 Task: Add Coconut Cult Organic Chocolate Mousse Probiotic Yogurt to the cart.
Action: Mouse moved to (20, 81)
Screenshot: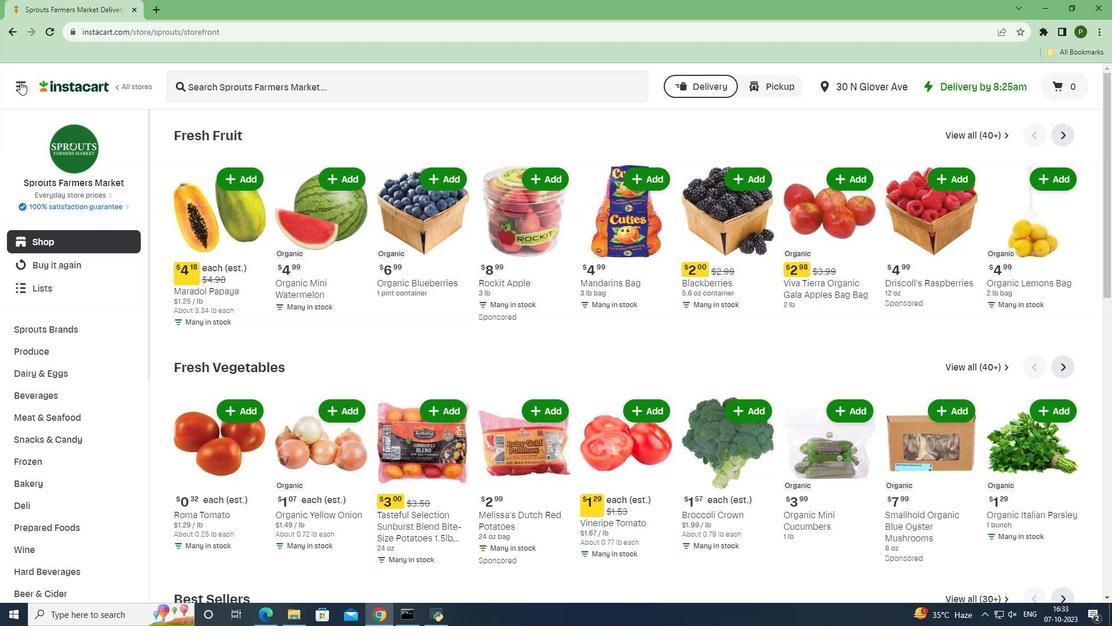 
Action: Mouse pressed left at (20, 81)
Screenshot: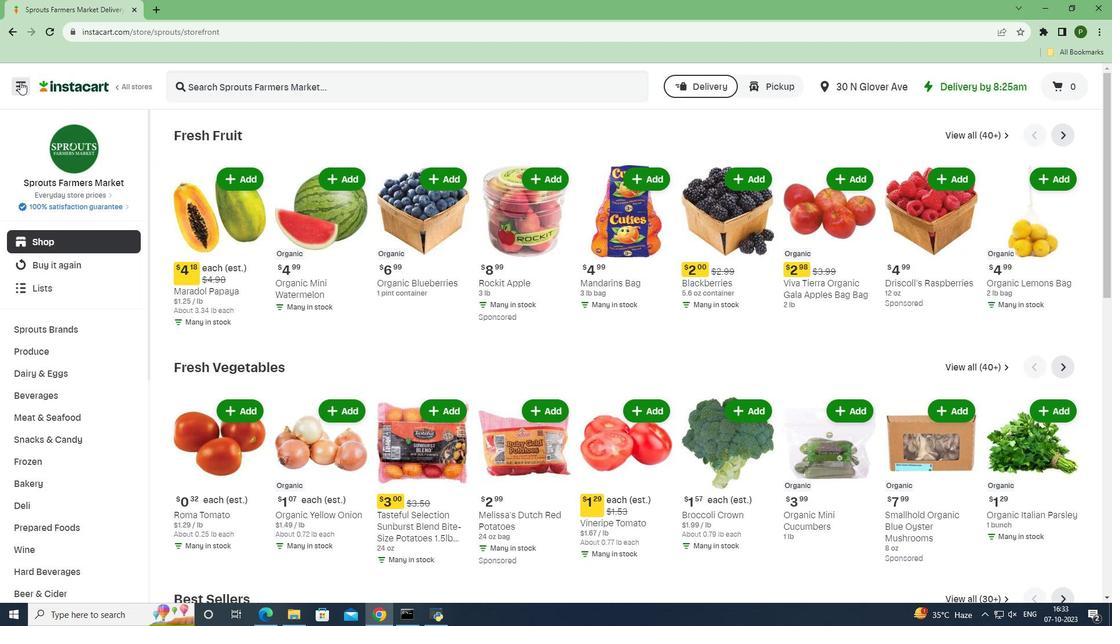 
Action: Mouse moved to (48, 300)
Screenshot: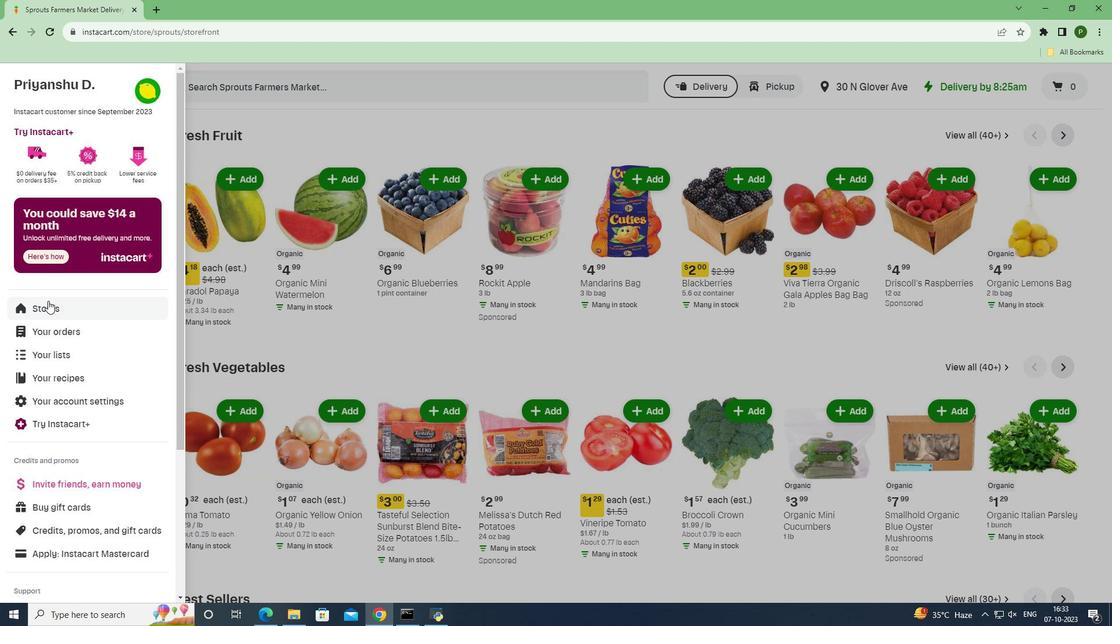 
Action: Mouse pressed left at (48, 300)
Screenshot: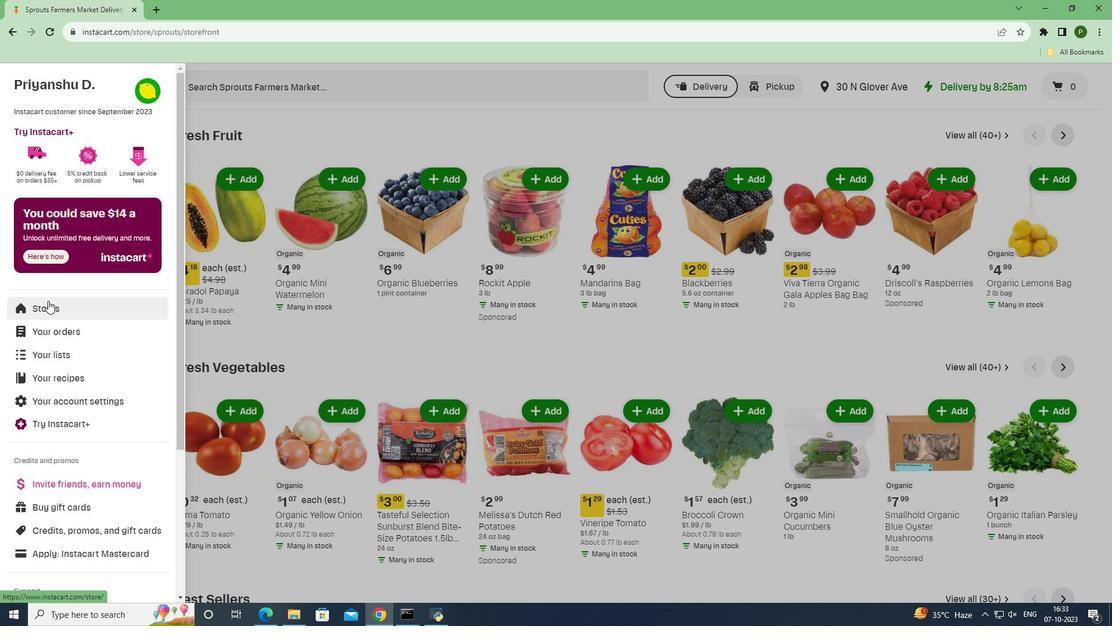 
Action: Mouse moved to (255, 132)
Screenshot: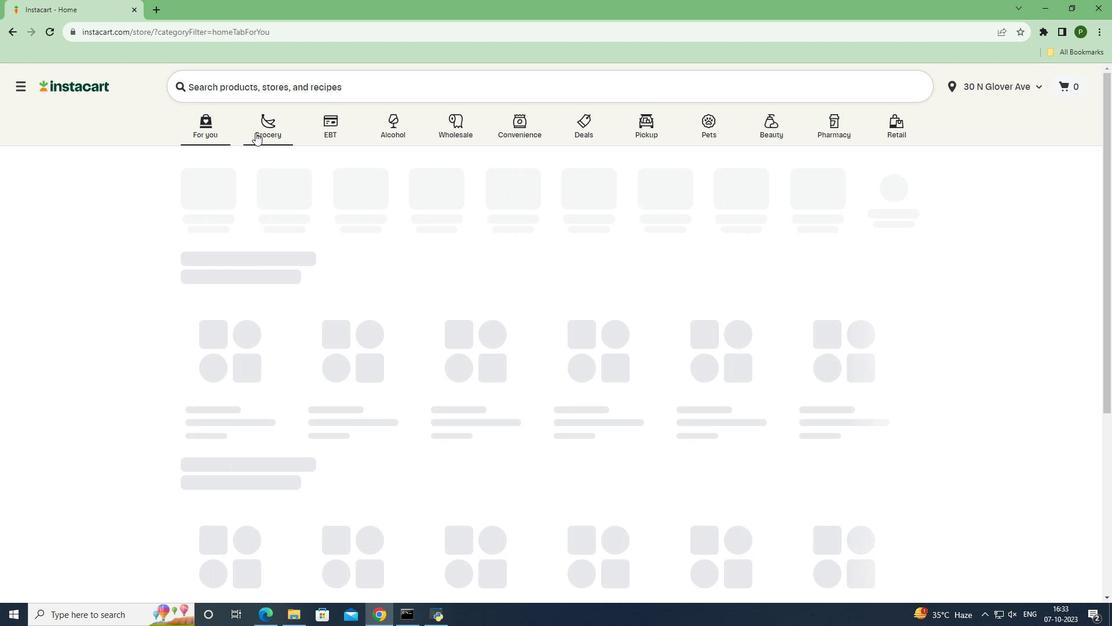 
Action: Mouse pressed left at (255, 132)
Screenshot: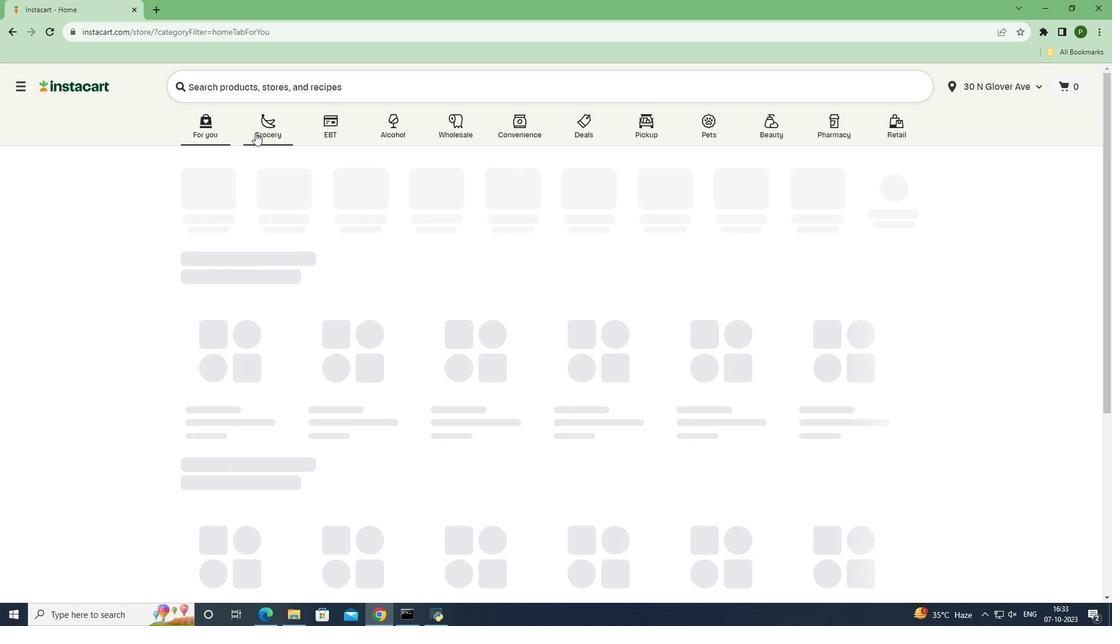 
Action: Mouse moved to (458, 264)
Screenshot: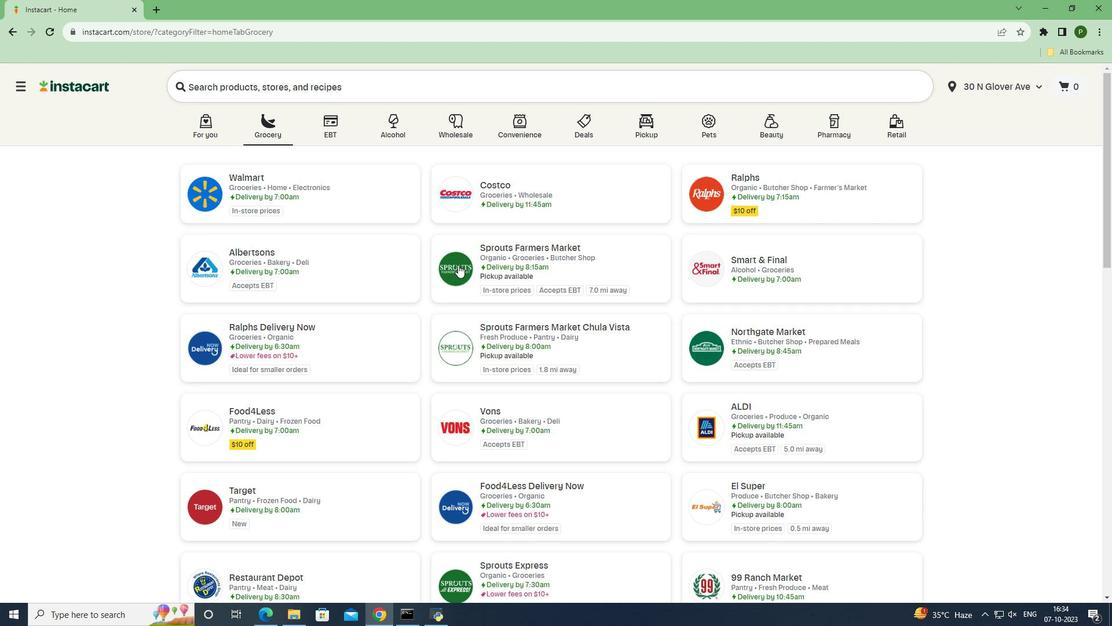 
Action: Mouse pressed left at (458, 264)
Screenshot: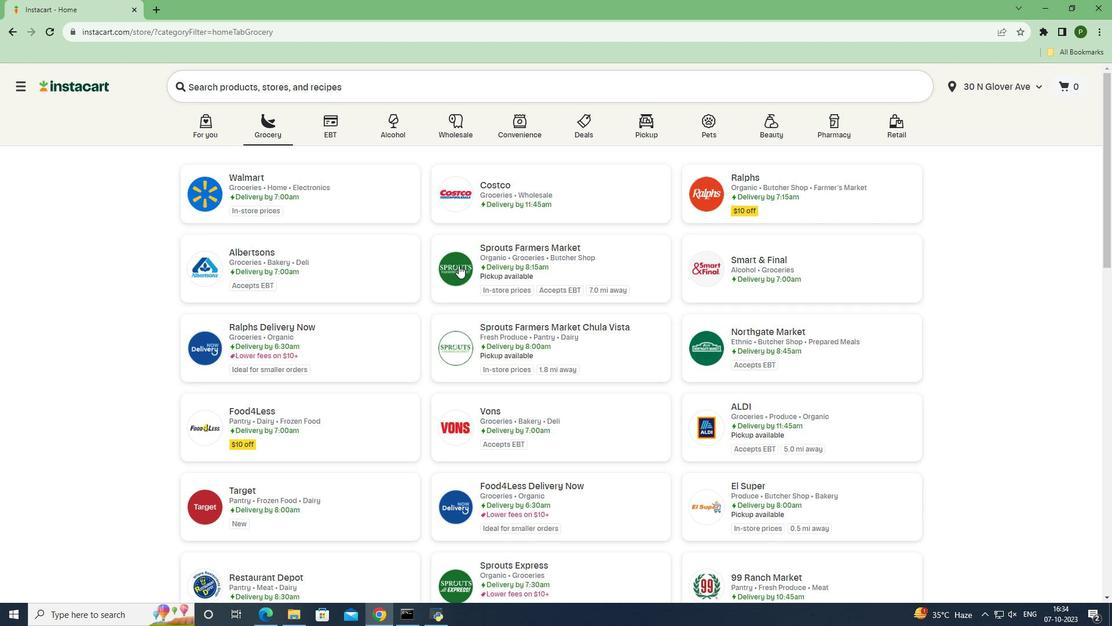 
Action: Mouse moved to (79, 372)
Screenshot: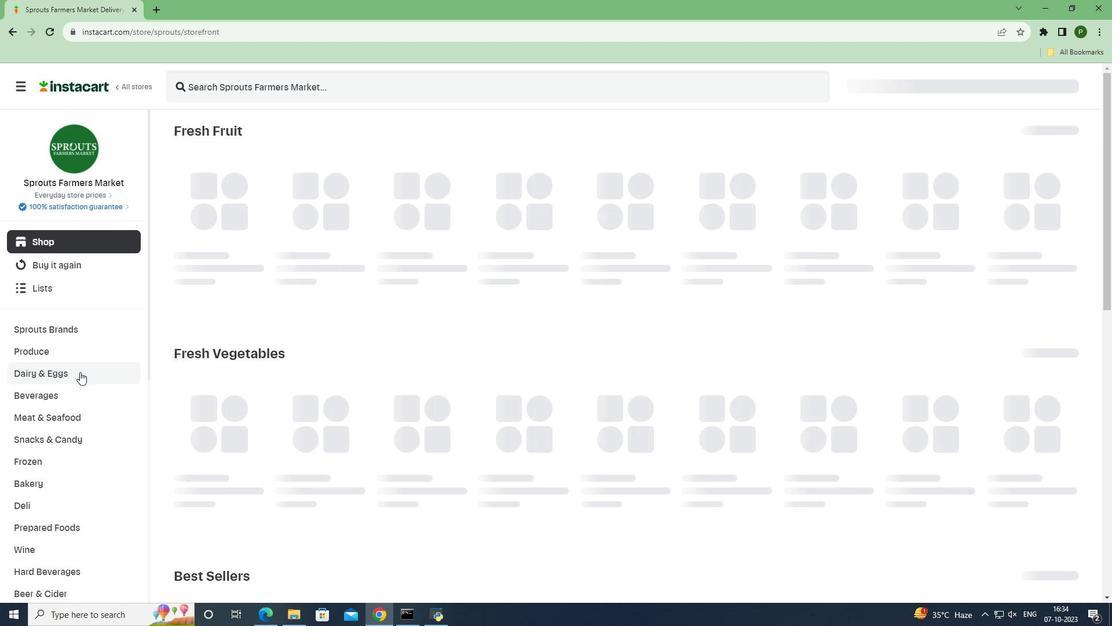
Action: Mouse pressed left at (79, 372)
Screenshot: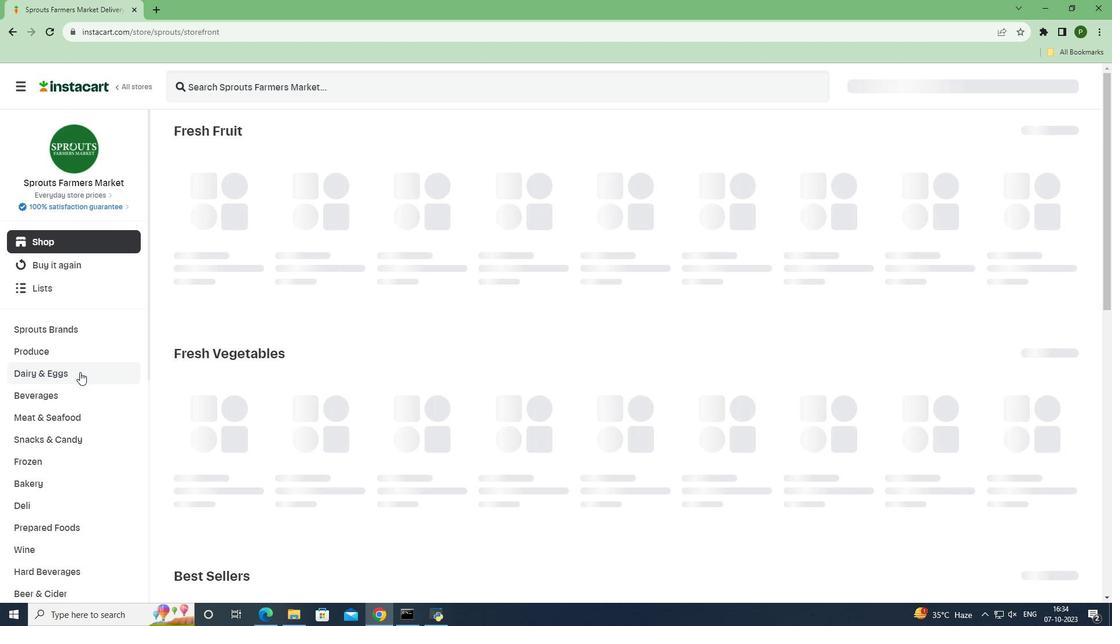 
Action: Mouse moved to (70, 463)
Screenshot: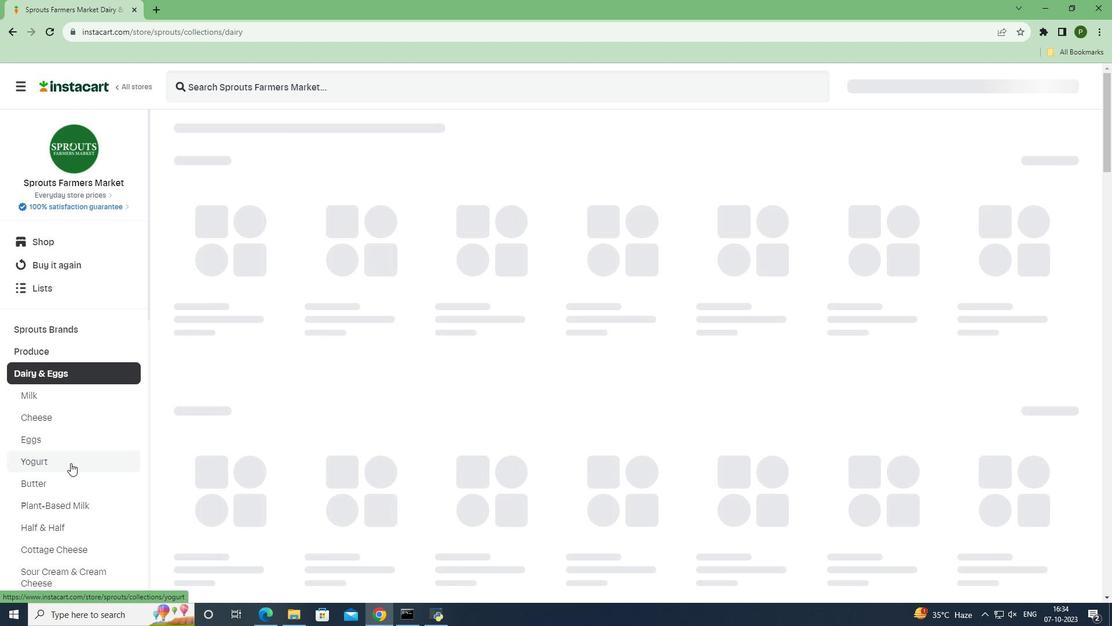 
Action: Mouse pressed left at (70, 463)
Screenshot: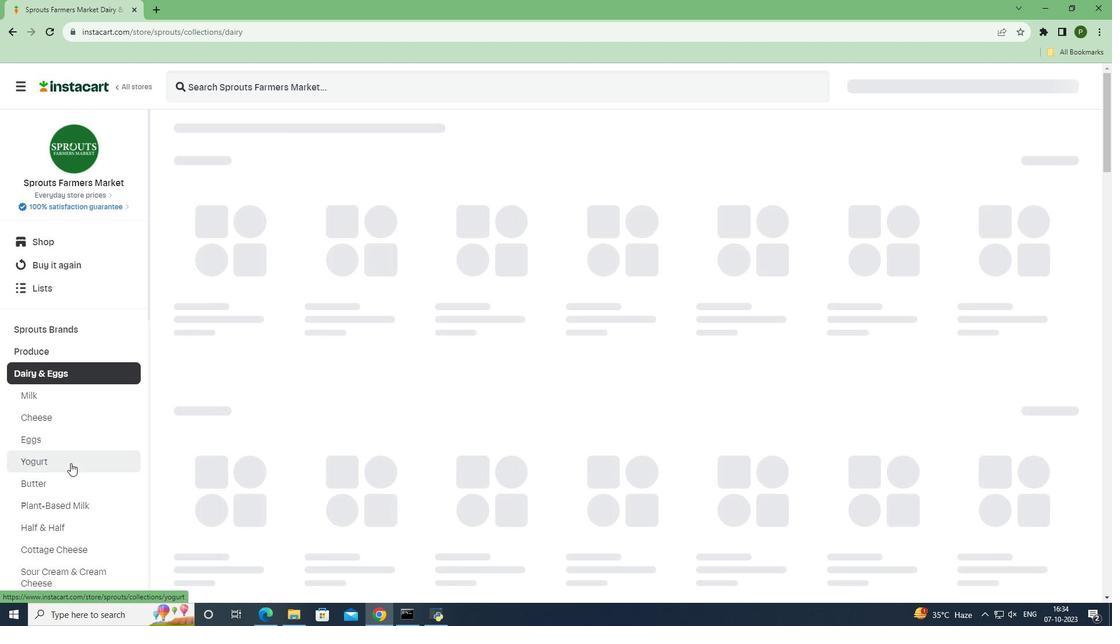 
Action: Mouse moved to (238, 88)
Screenshot: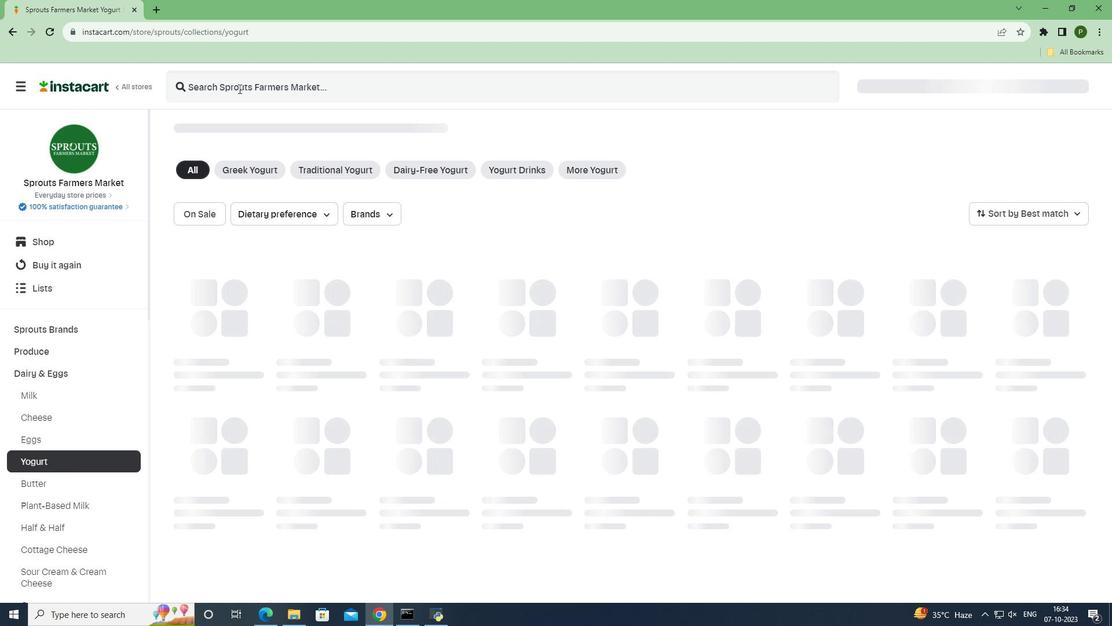 
Action: Mouse pressed left at (238, 88)
Screenshot: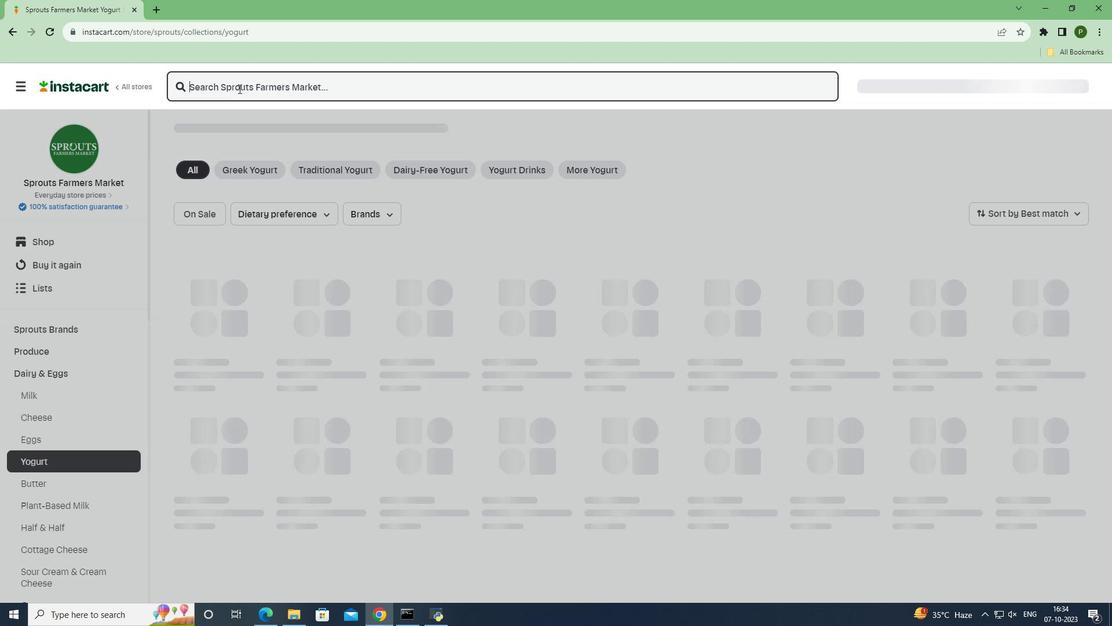 
Action: Key pressed <Key.caps_lock>C<Key.caps_lock>oconut<Key.space><Key.caps_lock>C<Key.caps_lock>ult<Key.space><Key.caps_lock>O<Key.caps_lock>rganic<Key.space><Key.caps_lock>C<Key.caps_lock>hocolate<Key.space><Key.caps_lock>M<Key.caps_lock>ousse<Key.space><Key.caps_lock>P<Key.caps_lock>robiotic<Key.space><Key.caps_lock>Y<Key.caps_lock>ogurt<Key.space><Key.enter>
Screenshot: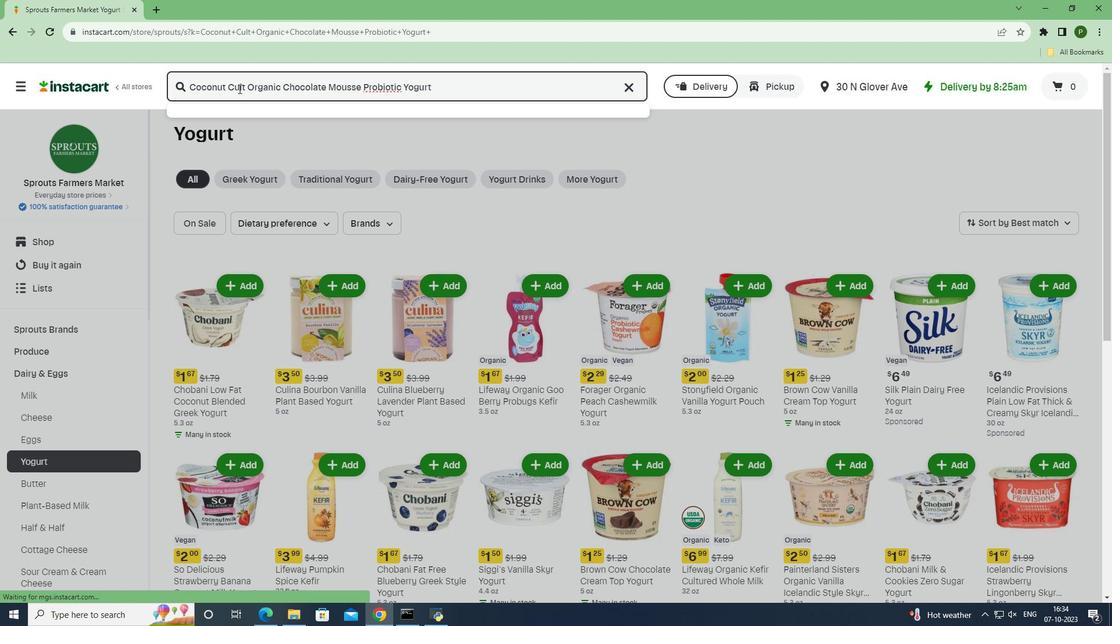 
Action: Mouse moved to (682, 206)
Screenshot: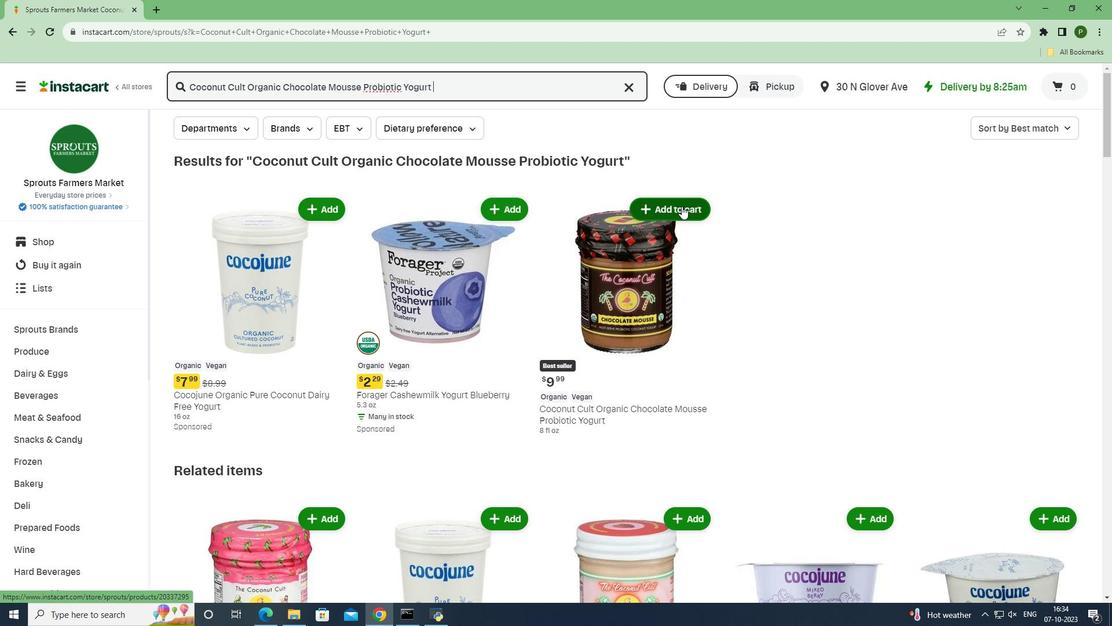 
Action: Mouse pressed left at (682, 206)
Screenshot: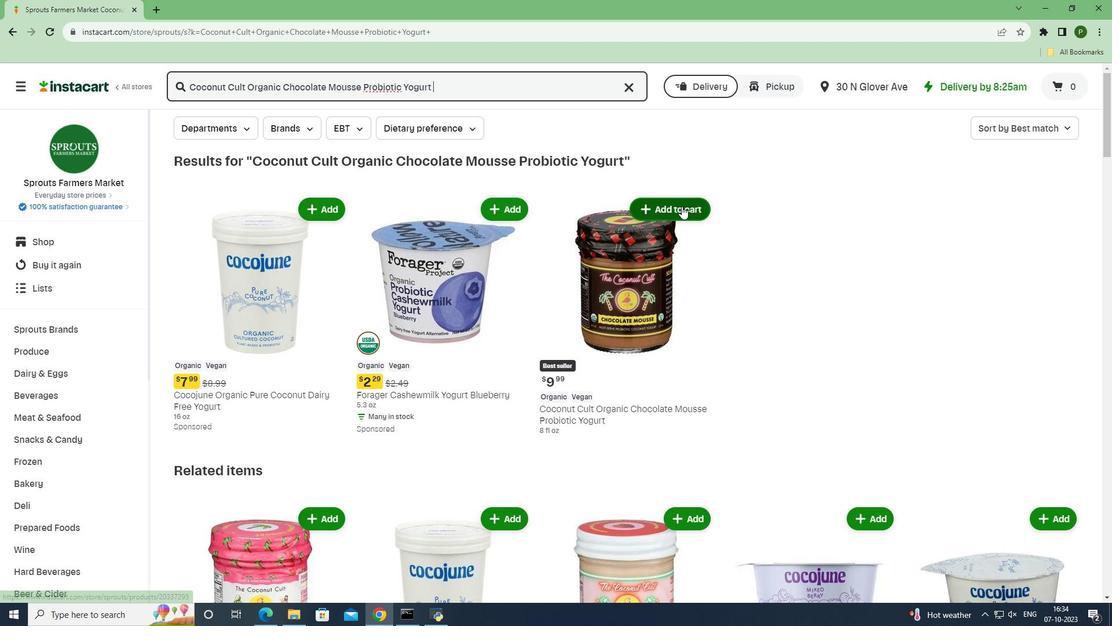 
Action: Mouse moved to (740, 266)
Screenshot: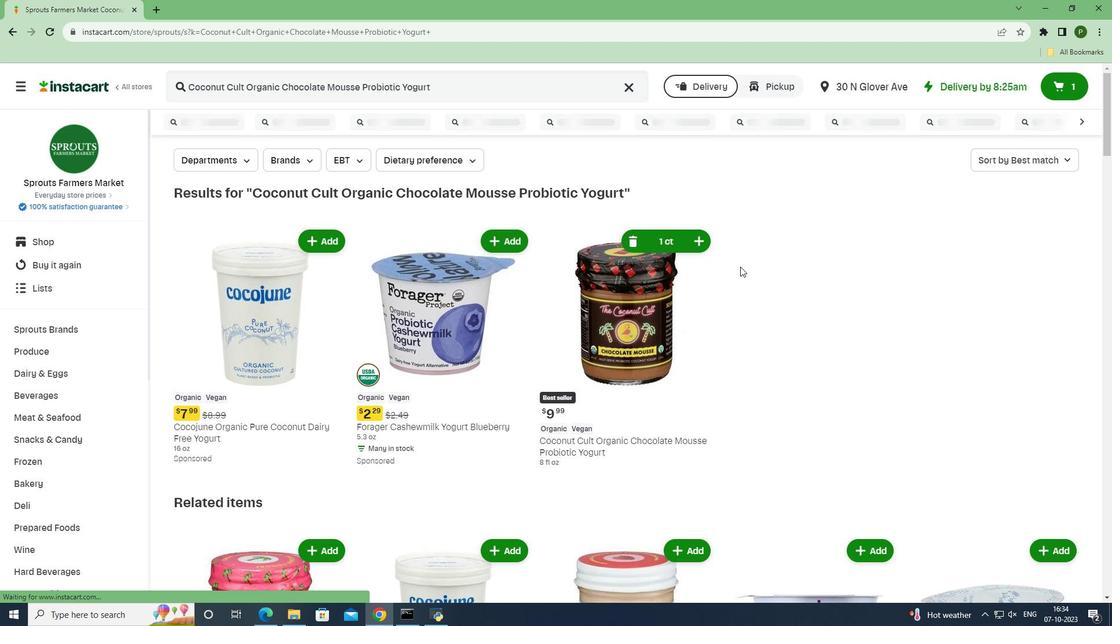 
